 Task: Create a scrum project TruTech.
Action: Mouse moved to (262, 293)
Screenshot: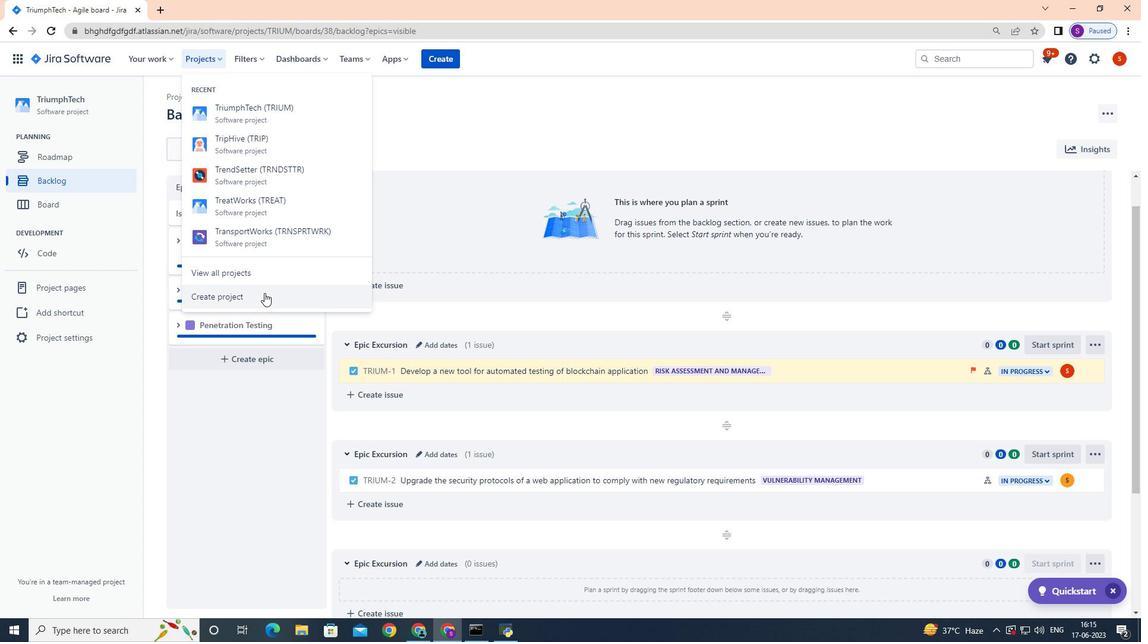 
Action: Mouse pressed left at (262, 293)
Screenshot: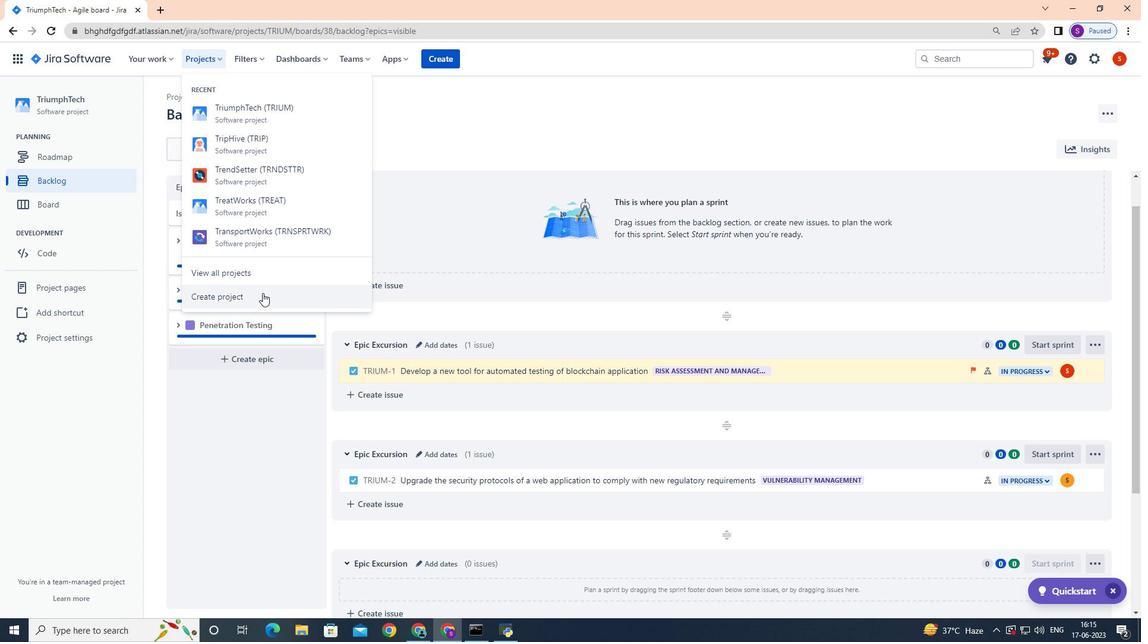 
Action: Mouse moved to (418, 305)
Screenshot: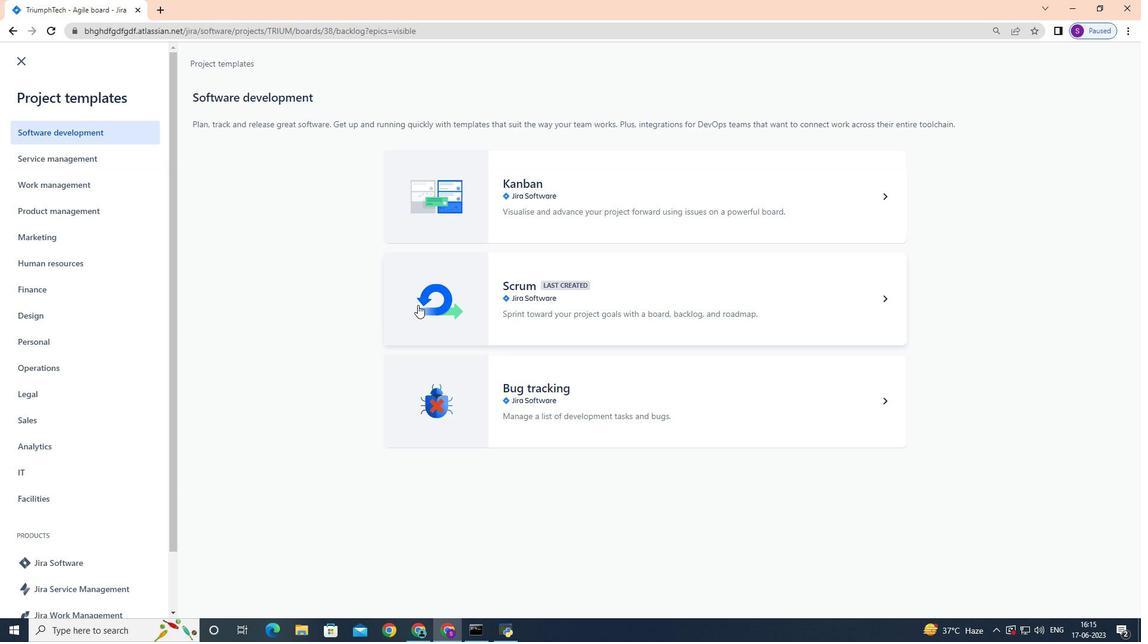 
Action: Mouse pressed left at (418, 305)
Screenshot: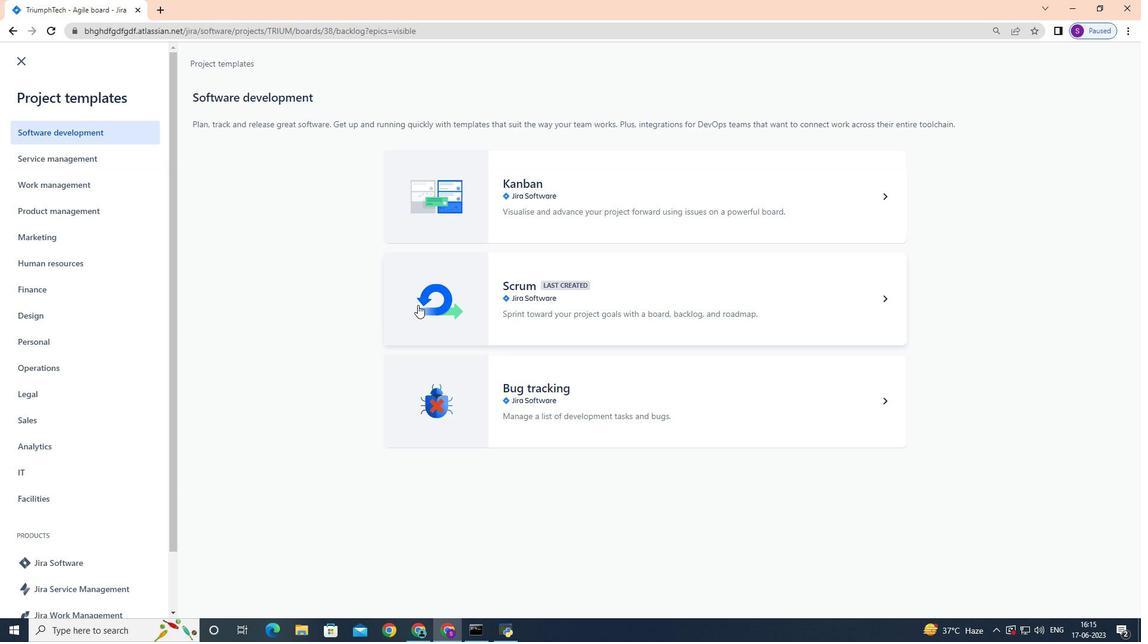 
Action: Mouse moved to (895, 590)
Screenshot: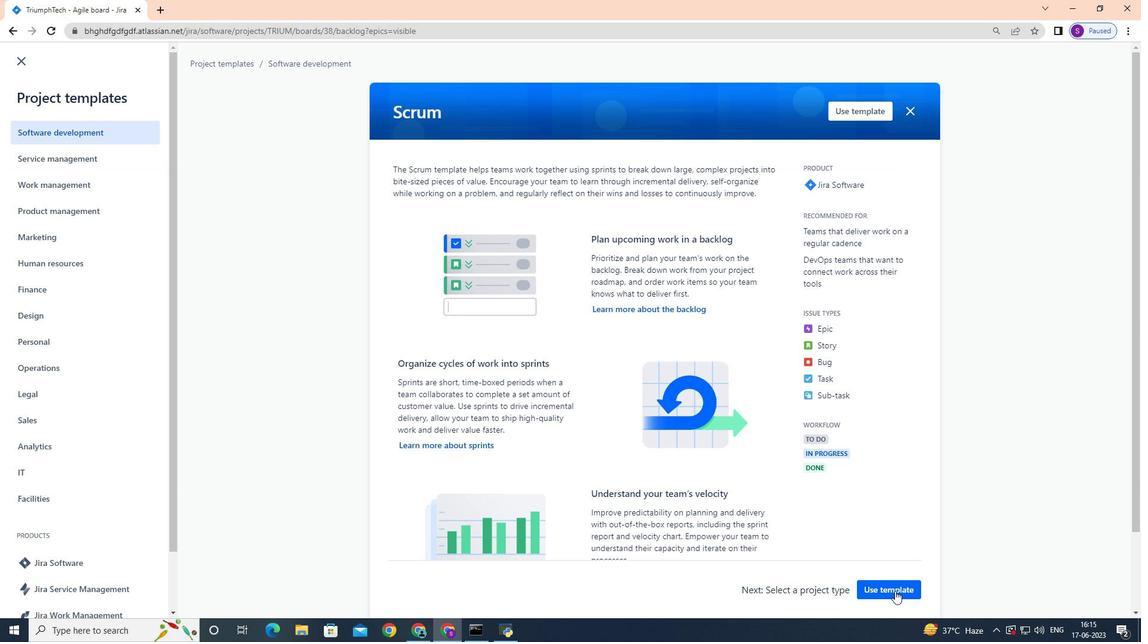 
Action: Mouse pressed left at (895, 590)
Screenshot: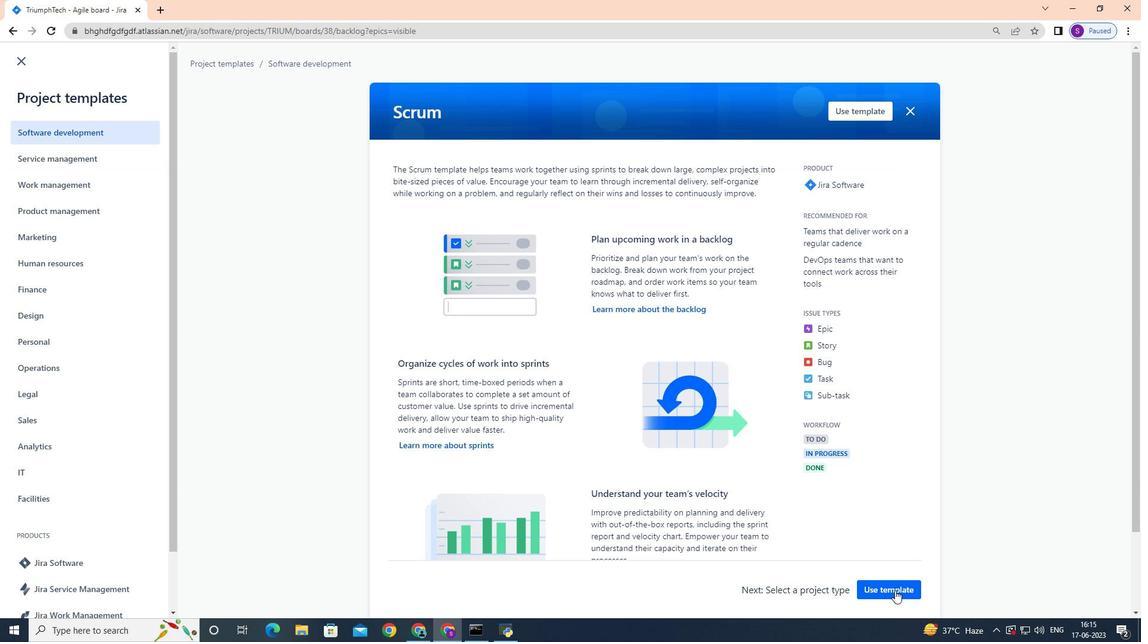 
Action: Mouse moved to (479, 585)
Screenshot: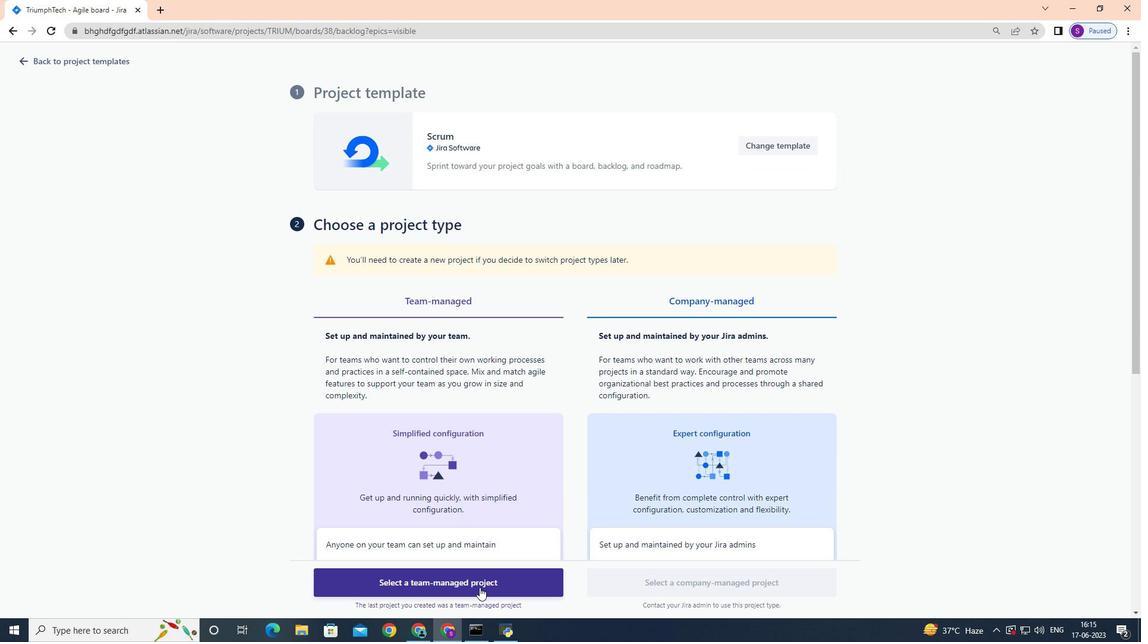 
Action: Mouse pressed left at (479, 585)
Screenshot: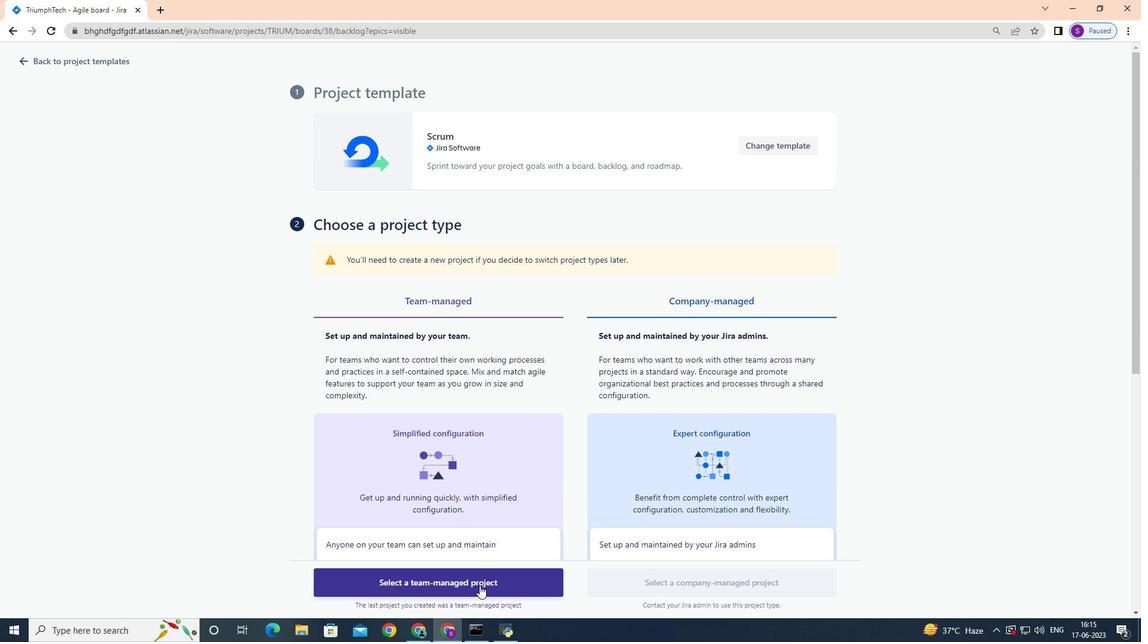 
Action: Mouse moved to (401, 367)
Screenshot: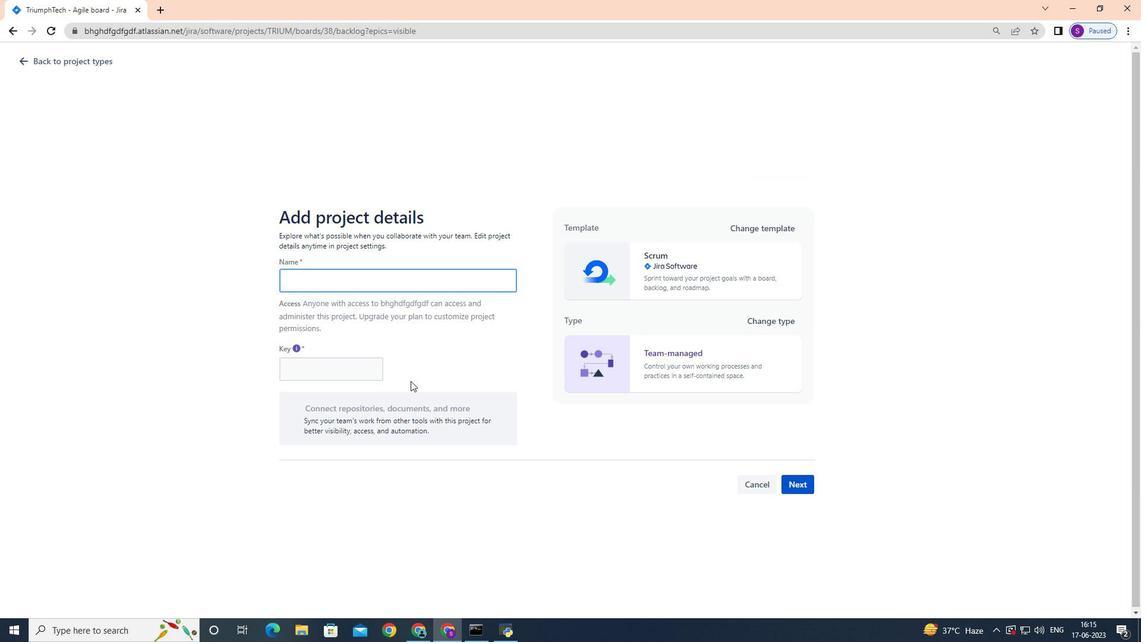 
Action: Key pressed <Key.shift>Tru<Key.shift>Tech
Screenshot: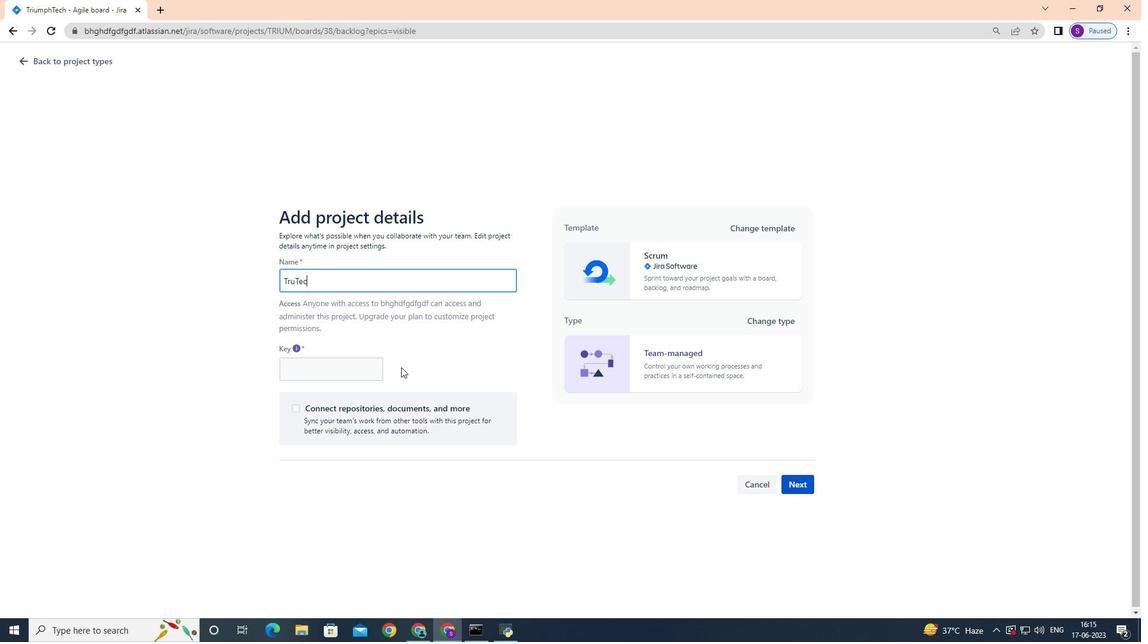 
Action: Mouse moved to (803, 481)
Screenshot: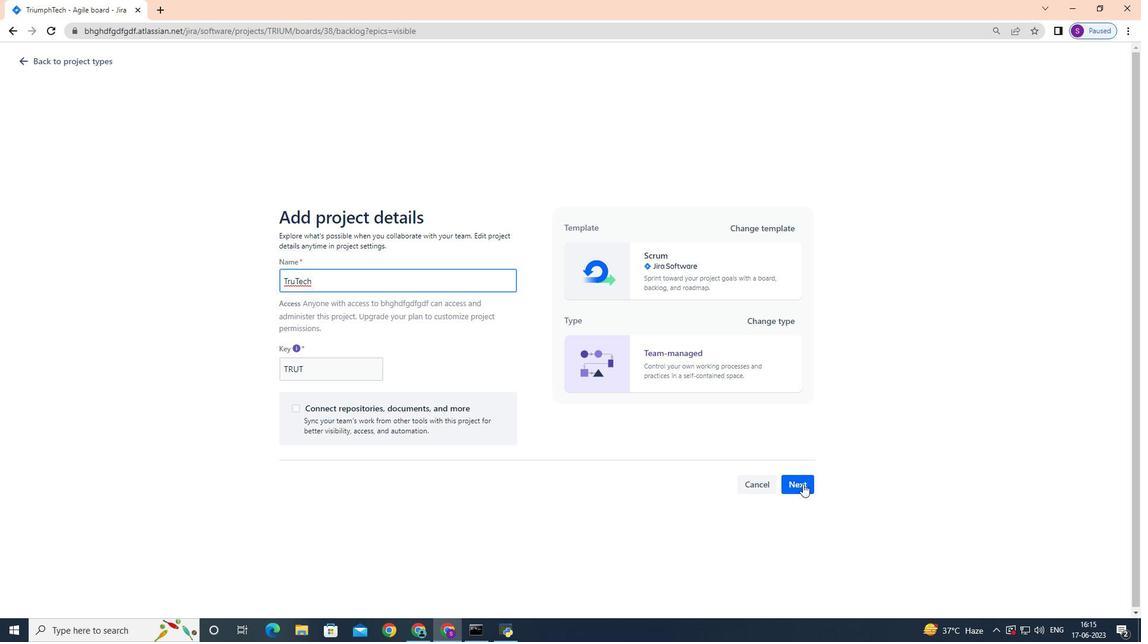
Action: Mouse pressed left at (803, 481)
Screenshot: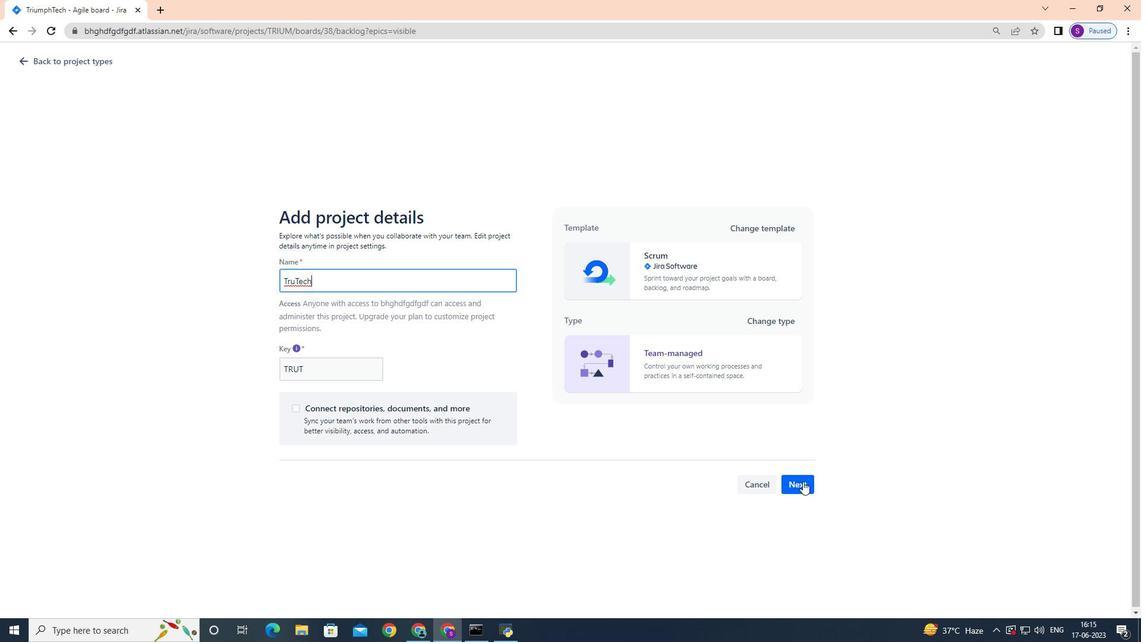 
